 Task: Add Sprouts White Wine Vinegar to the cart.
Action: Mouse moved to (18, 92)
Screenshot: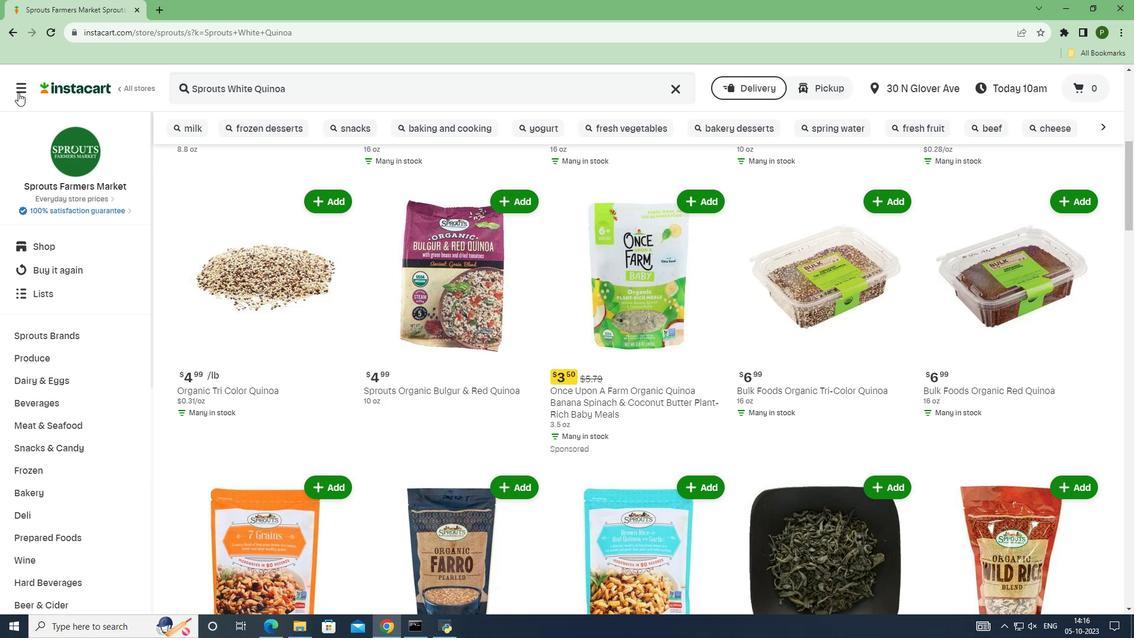 
Action: Mouse pressed left at (18, 92)
Screenshot: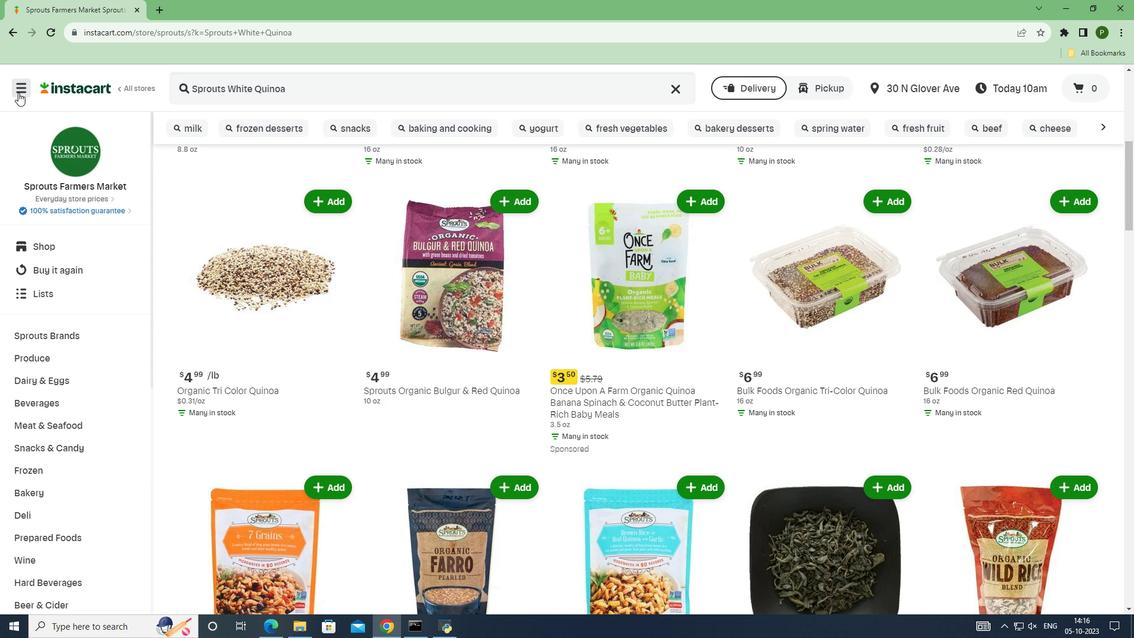 
Action: Mouse moved to (75, 320)
Screenshot: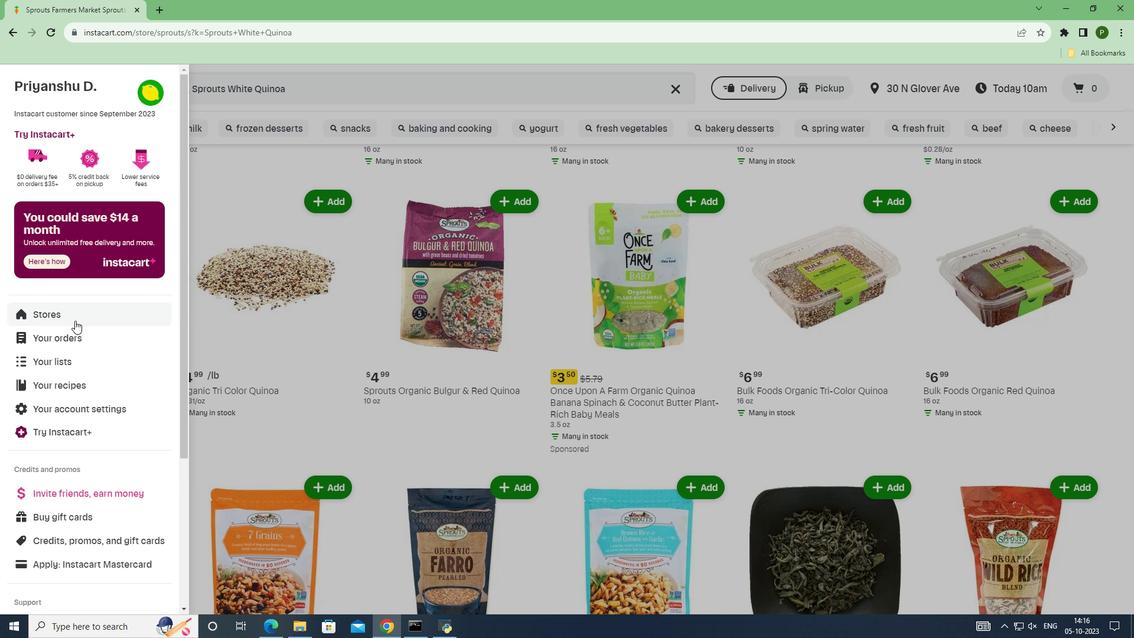
Action: Mouse pressed left at (75, 320)
Screenshot: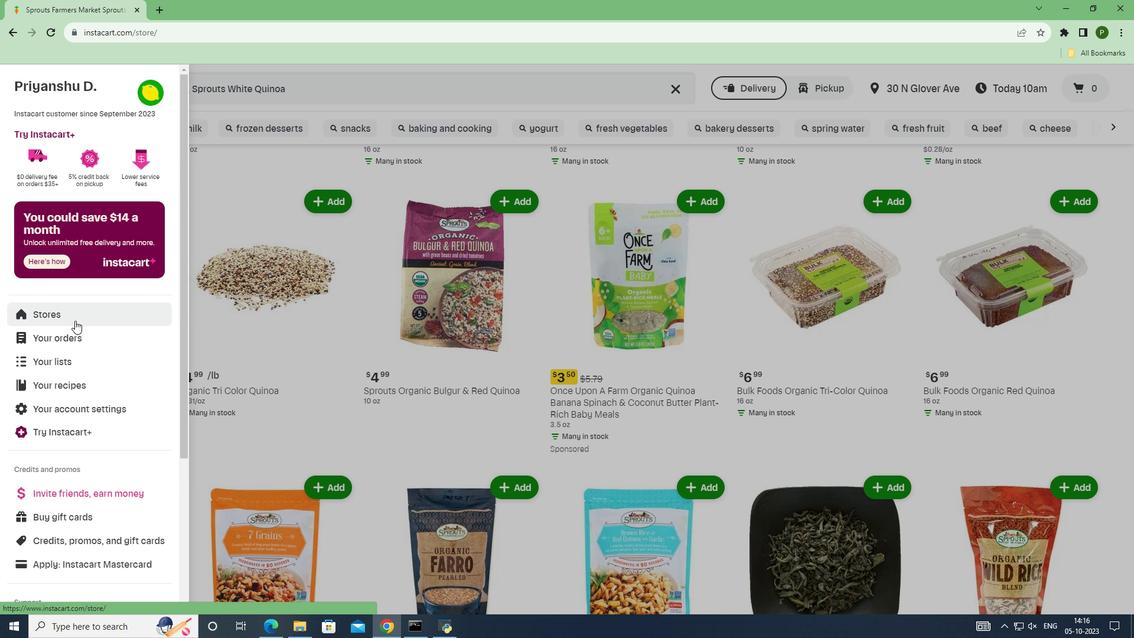 
Action: Mouse moved to (265, 142)
Screenshot: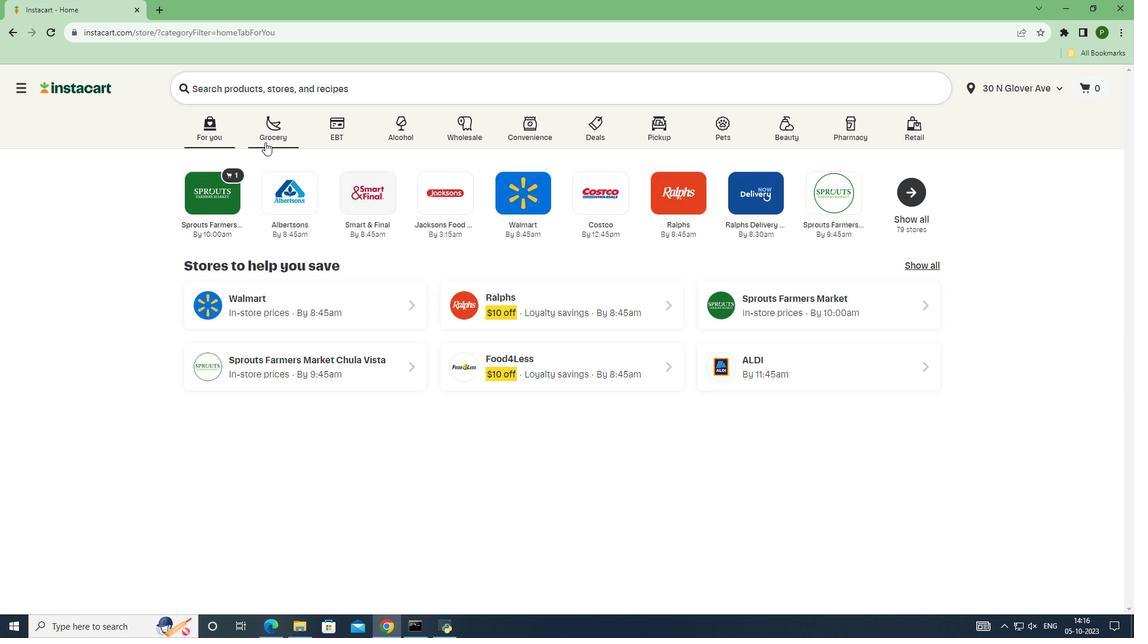 
Action: Mouse pressed left at (265, 142)
Screenshot: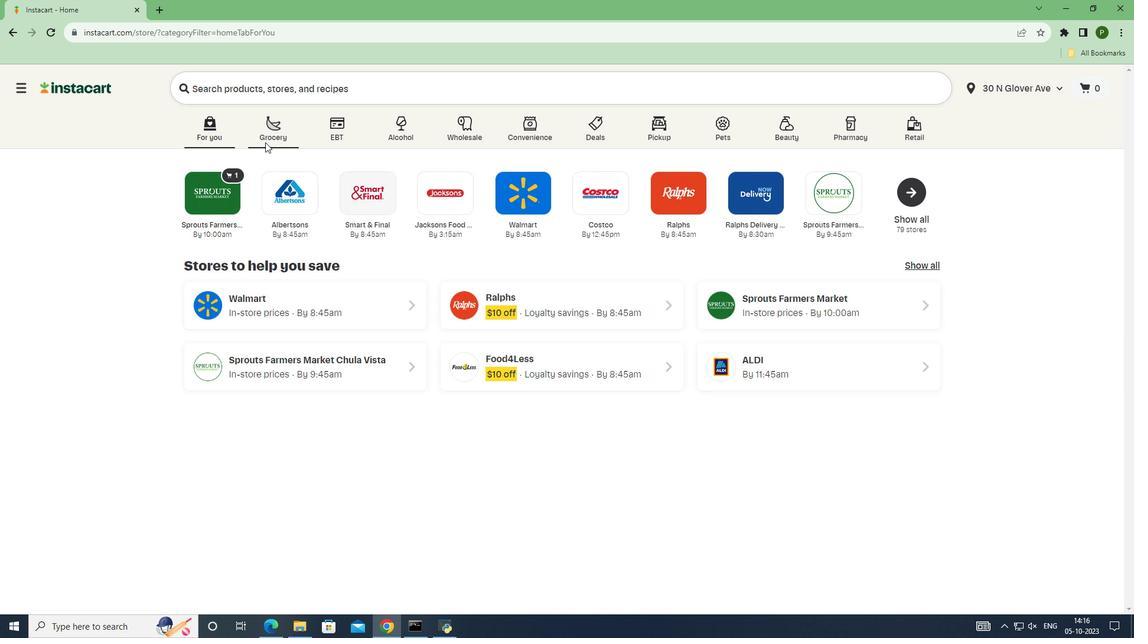 
Action: Mouse moved to (745, 279)
Screenshot: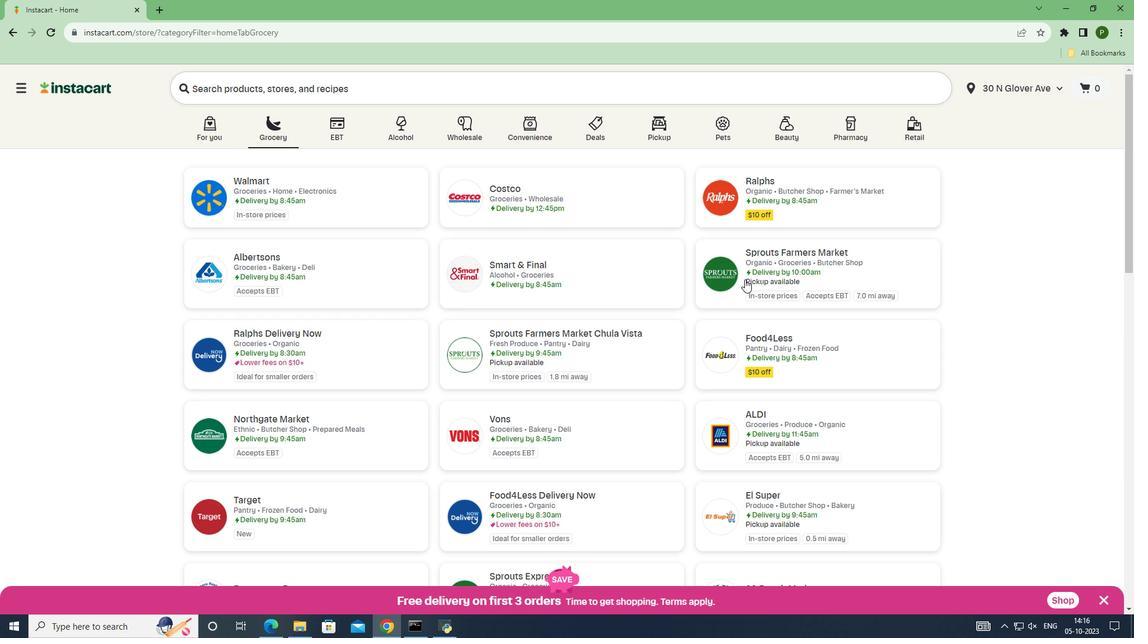
Action: Mouse pressed left at (745, 279)
Screenshot: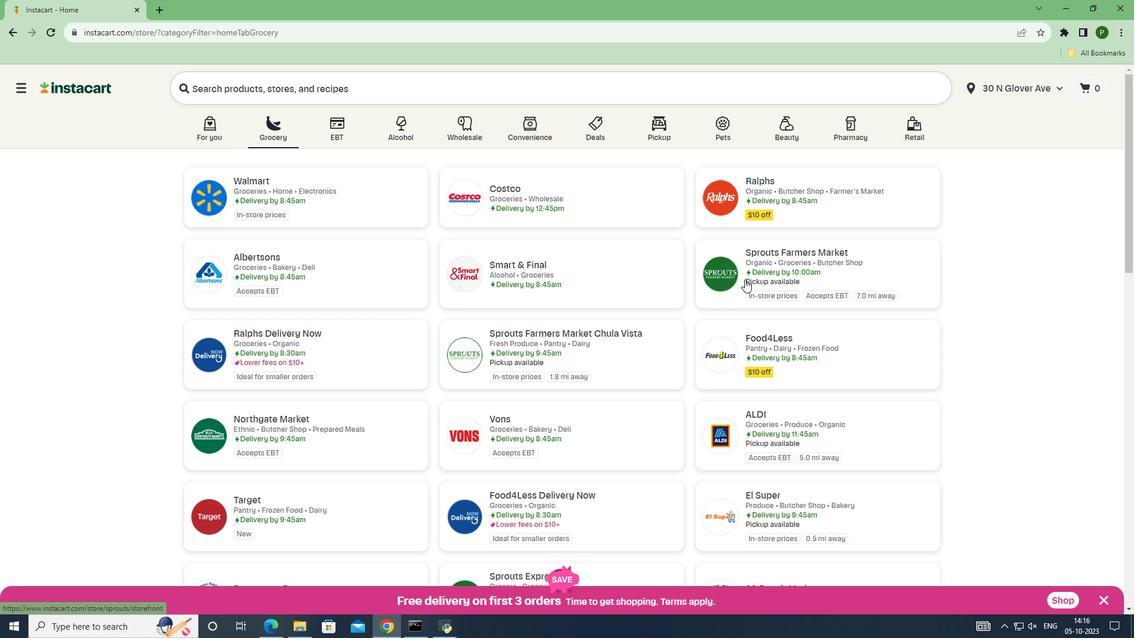 
Action: Mouse moved to (115, 335)
Screenshot: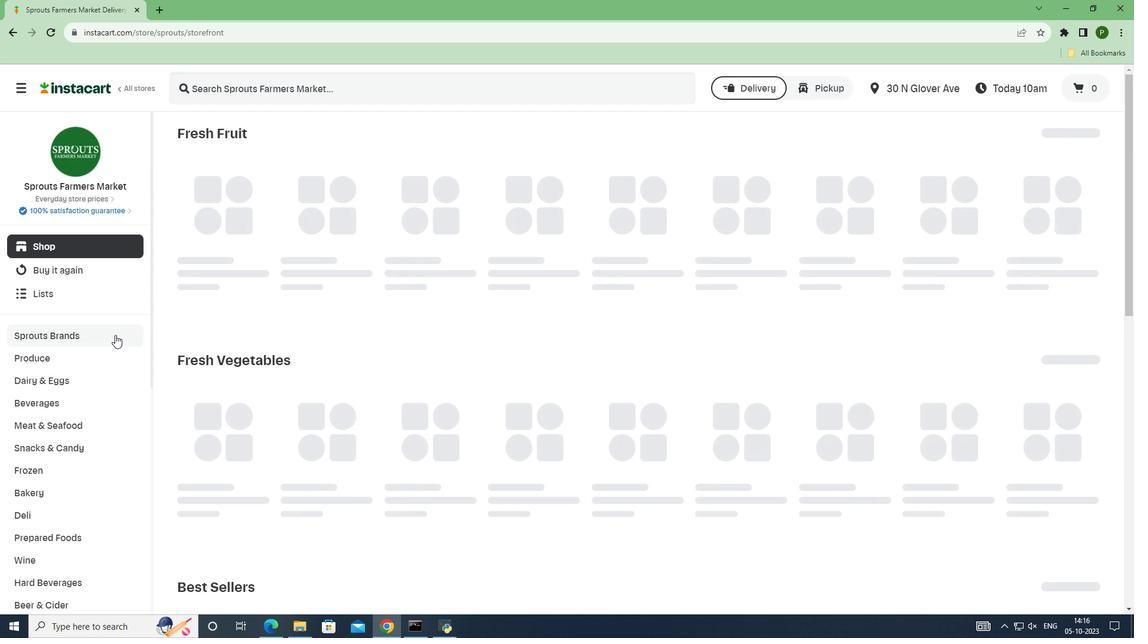
Action: Mouse pressed left at (115, 335)
Screenshot: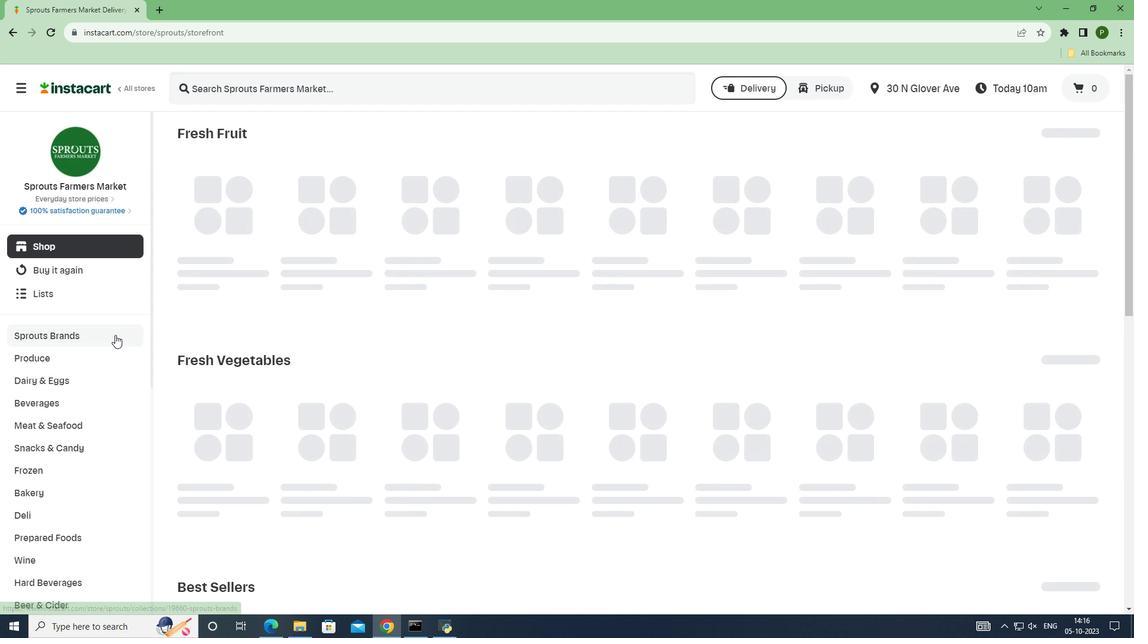 
Action: Mouse moved to (88, 426)
Screenshot: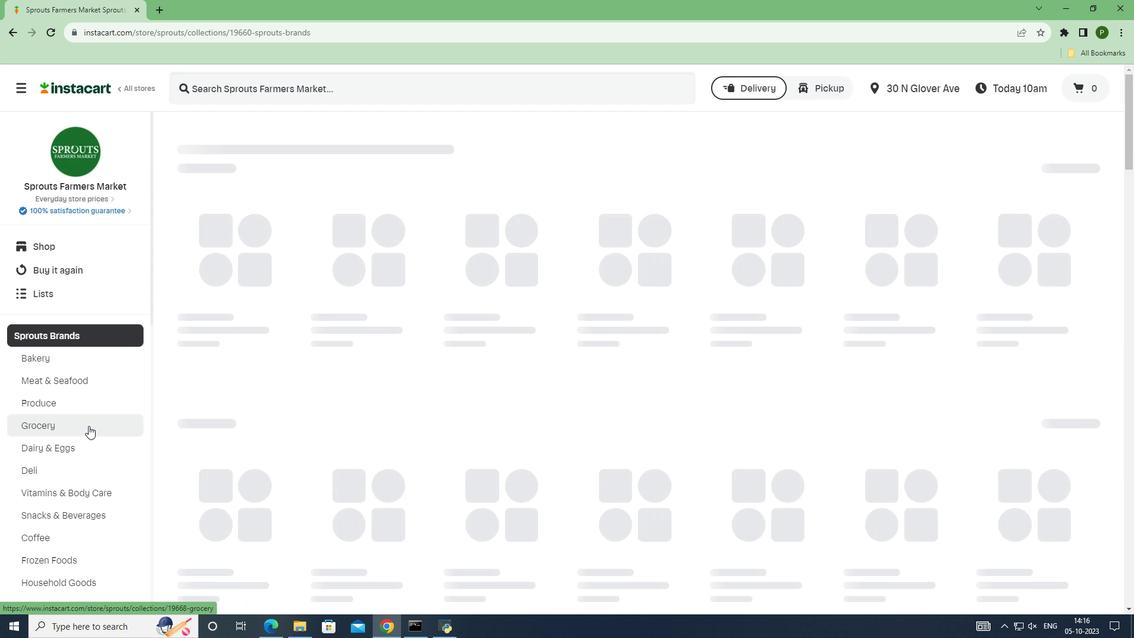 
Action: Mouse pressed left at (88, 426)
Screenshot: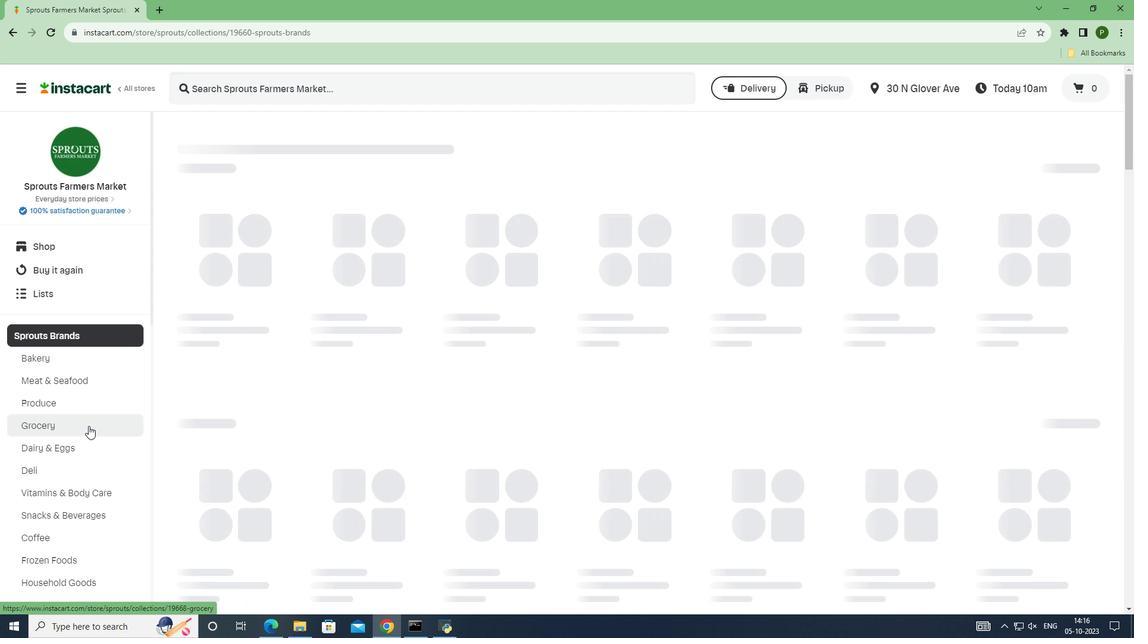 
Action: Mouse moved to (241, 91)
Screenshot: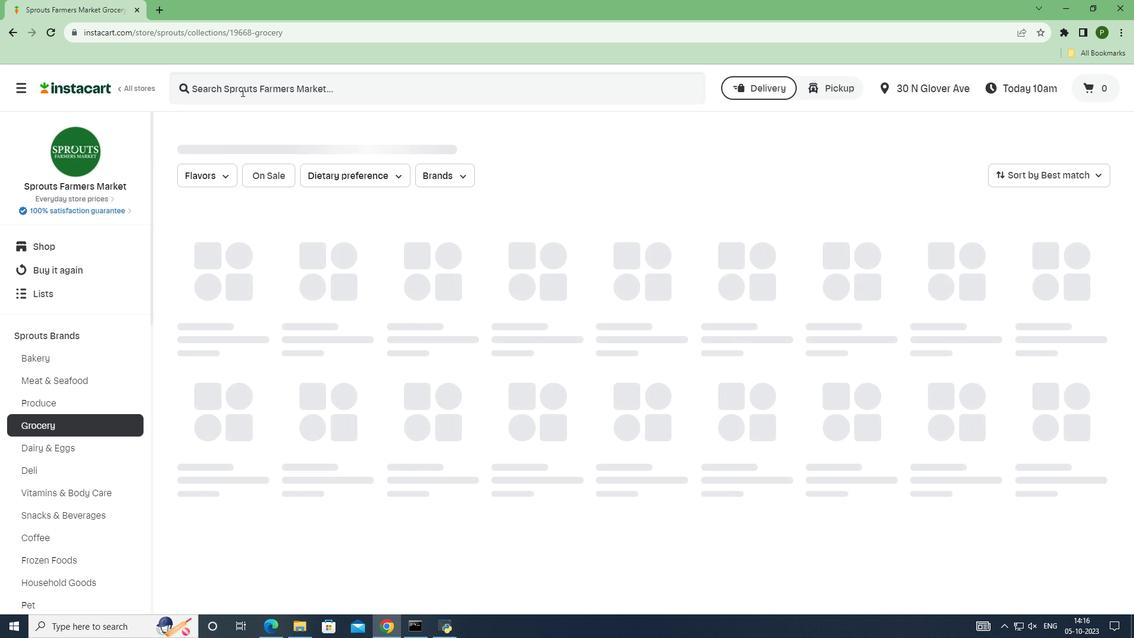 
Action: Mouse pressed left at (241, 91)
Screenshot: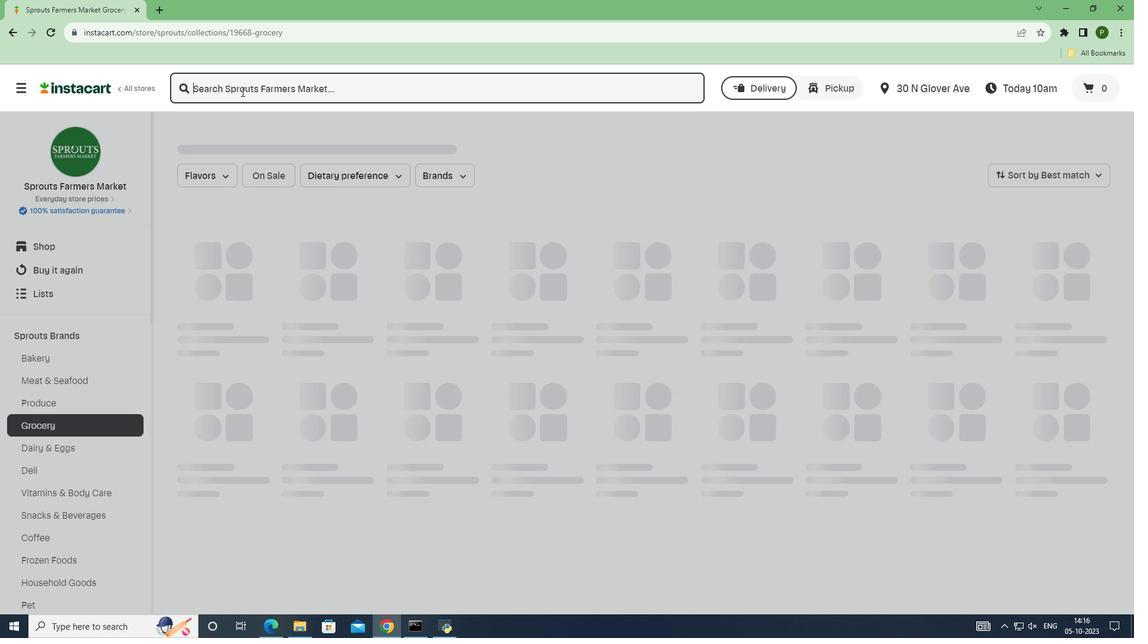
Action: Key pressed <Key.caps_lock>S<Key.caps_lock>prouts<Key.space><Key.caps_lock>W<Key.caps_lock>hite<Key.space><Key.caps_lock>W<Key.caps_lock>ine<Key.space><Key.caps_lock>V<Key.caps_lock>inegar<Key.enter>
Screenshot: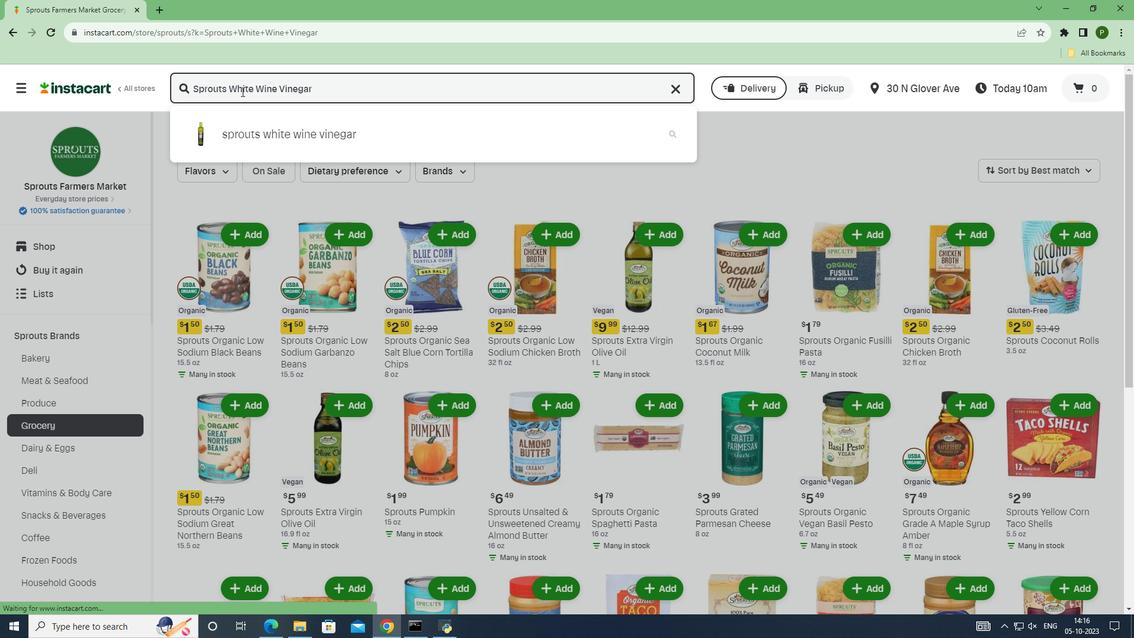 
Action: Mouse moved to (356, 338)
Screenshot: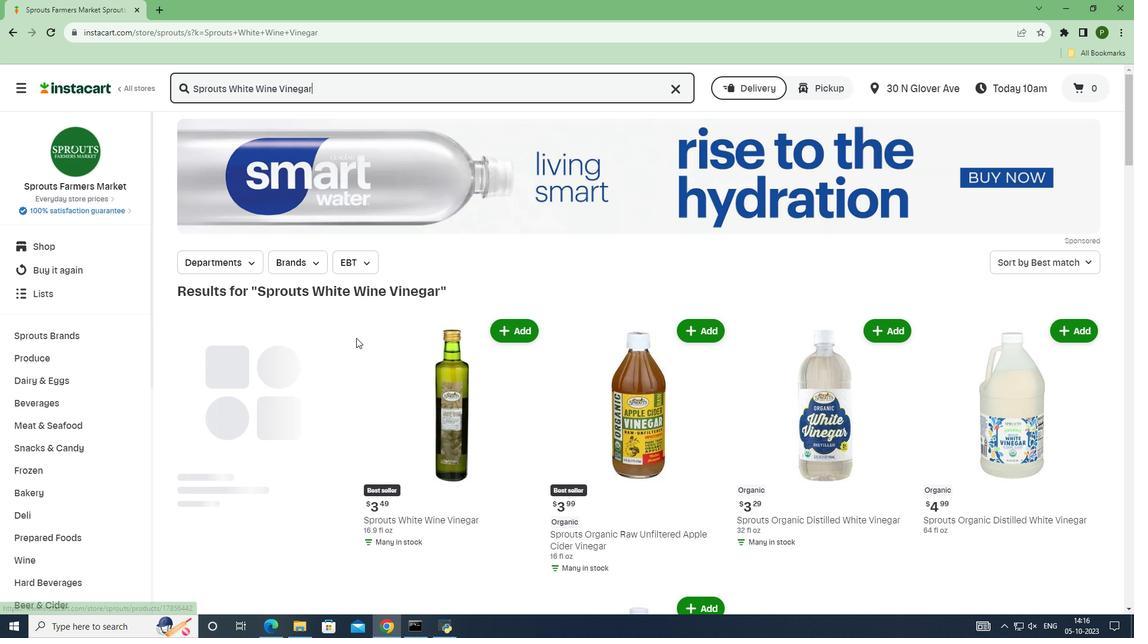 
Action: Mouse scrolled (356, 337) with delta (0, 0)
Screenshot: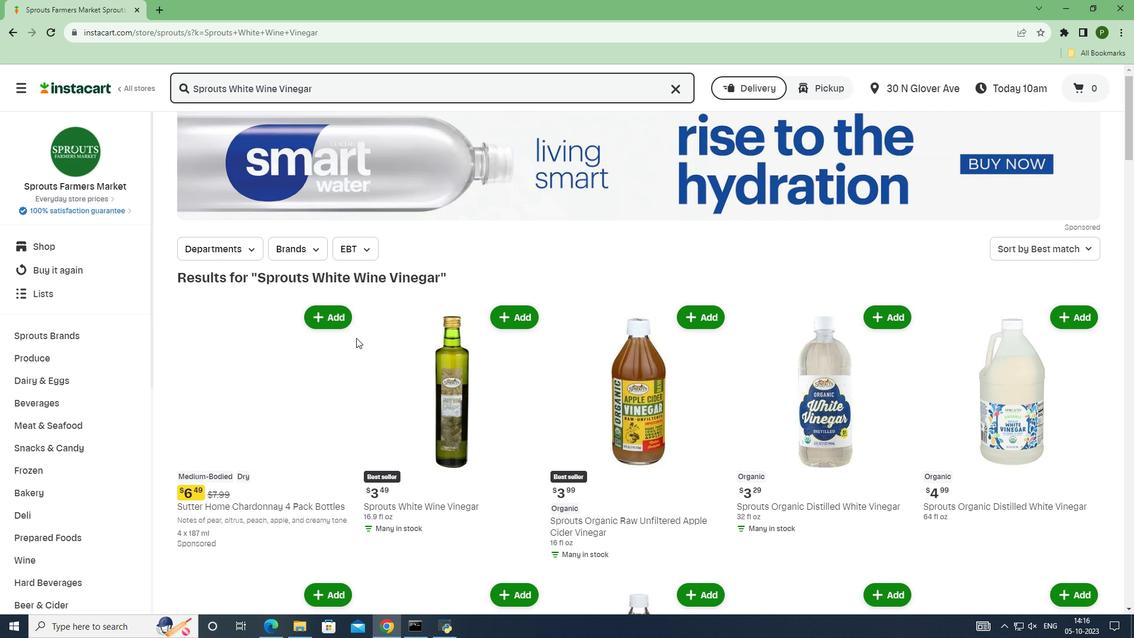 
Action: Mouse scrolled (356, 337) with delta (0, 0)
Screenshot: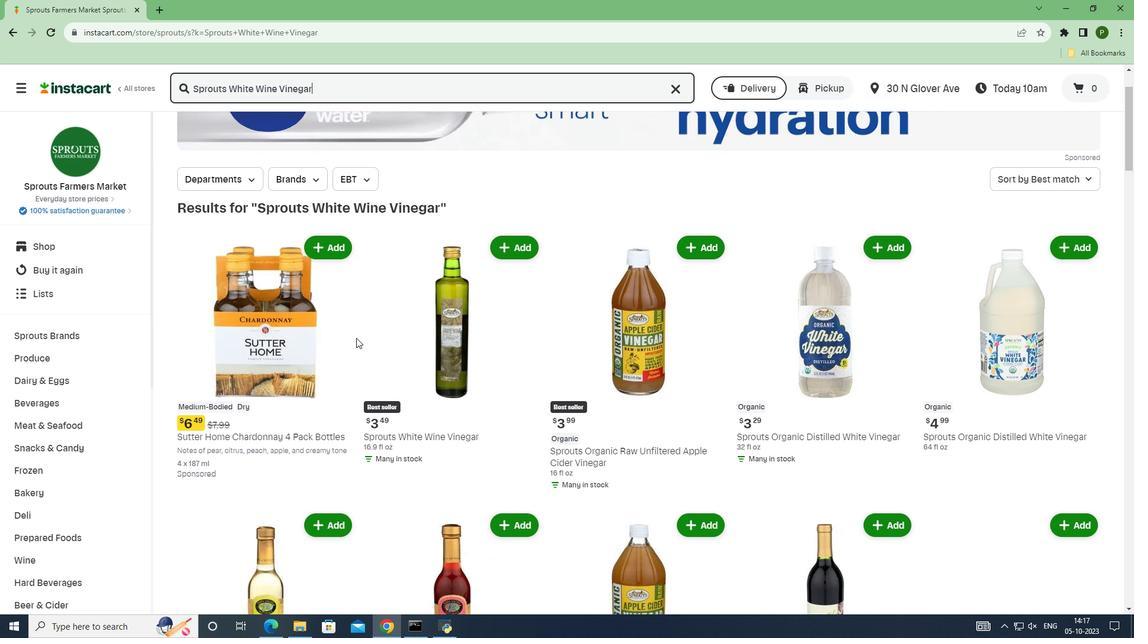 
Action: Mouse moved to (493, 208)
Screenshot: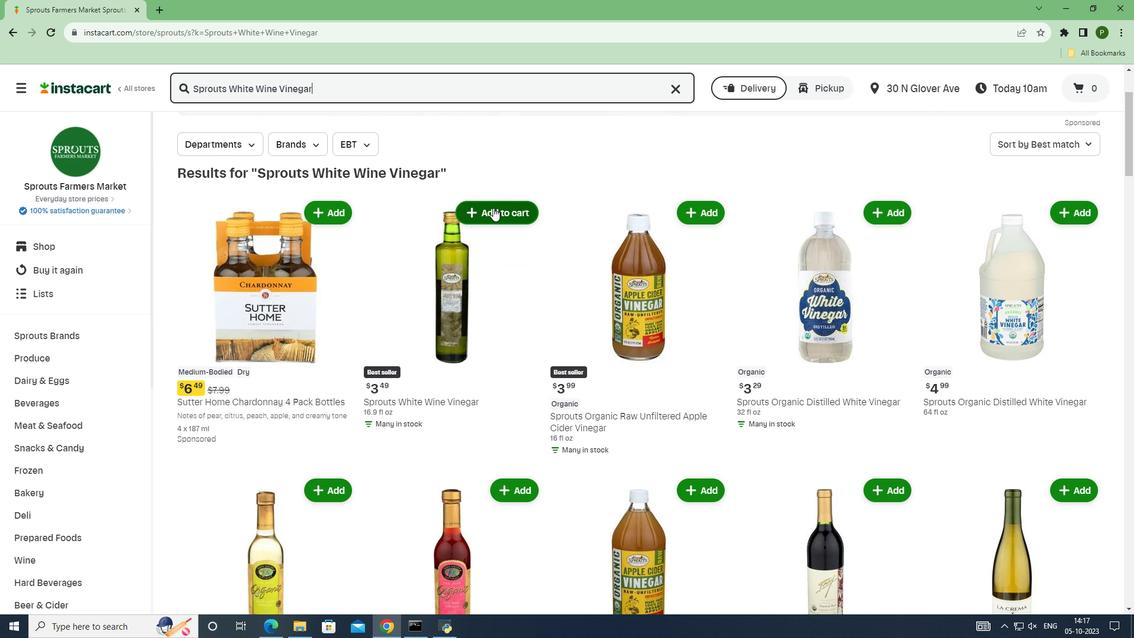 
Action: Mouse pressed left at (493, 208)
Screenshot: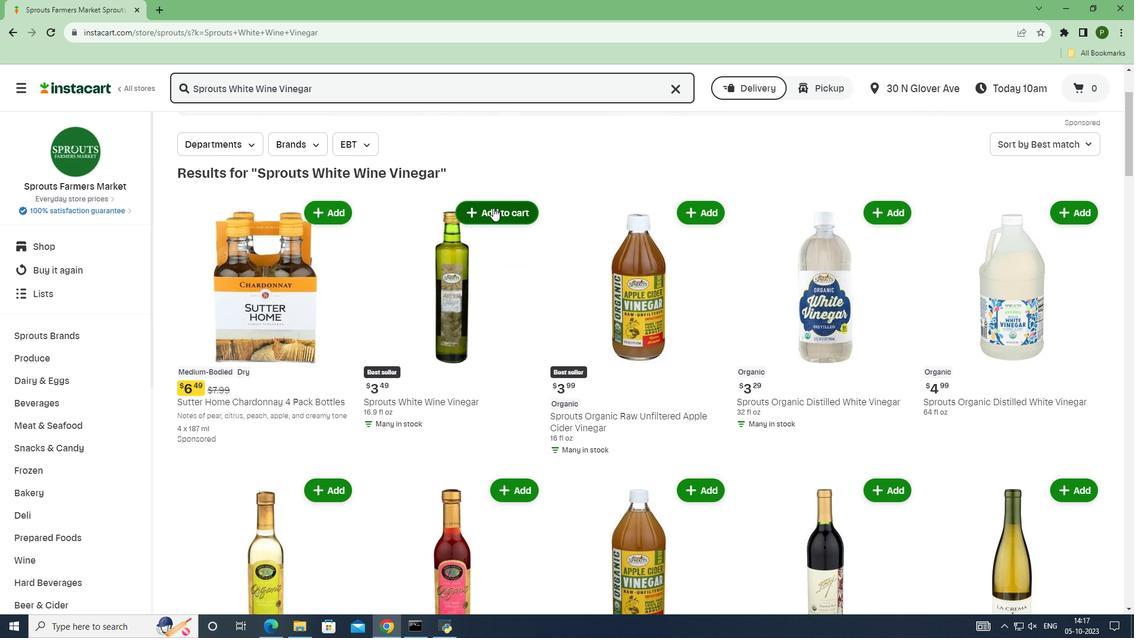 
